 Task: Set the monthly savings to $4,000.
Action: Mouse moved to (297, 317)
Screenshot: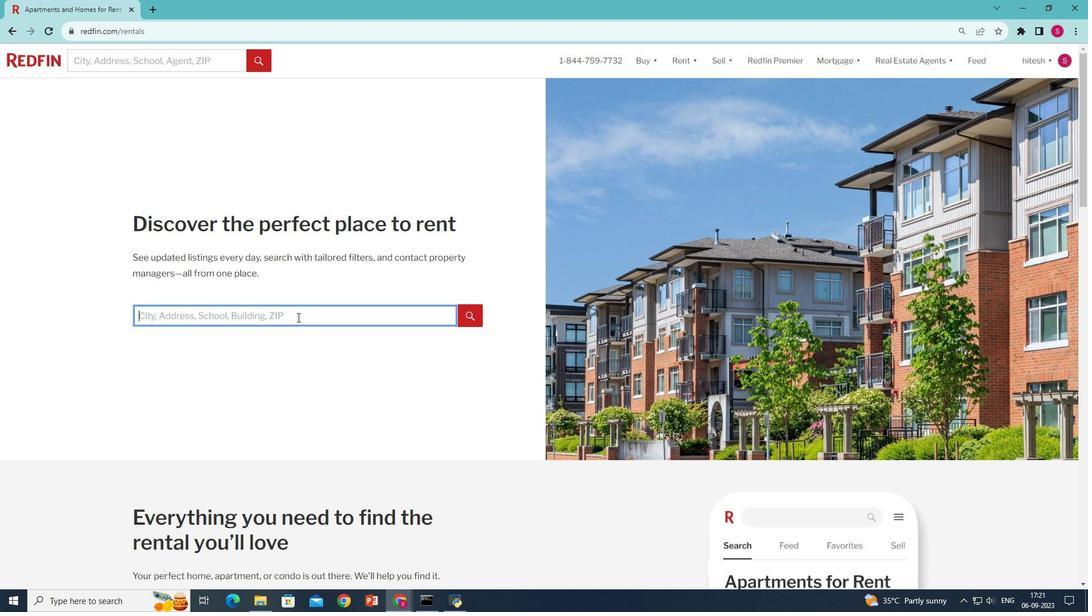 
Action: Mouse pressed left at (297, 317)
Screenshot: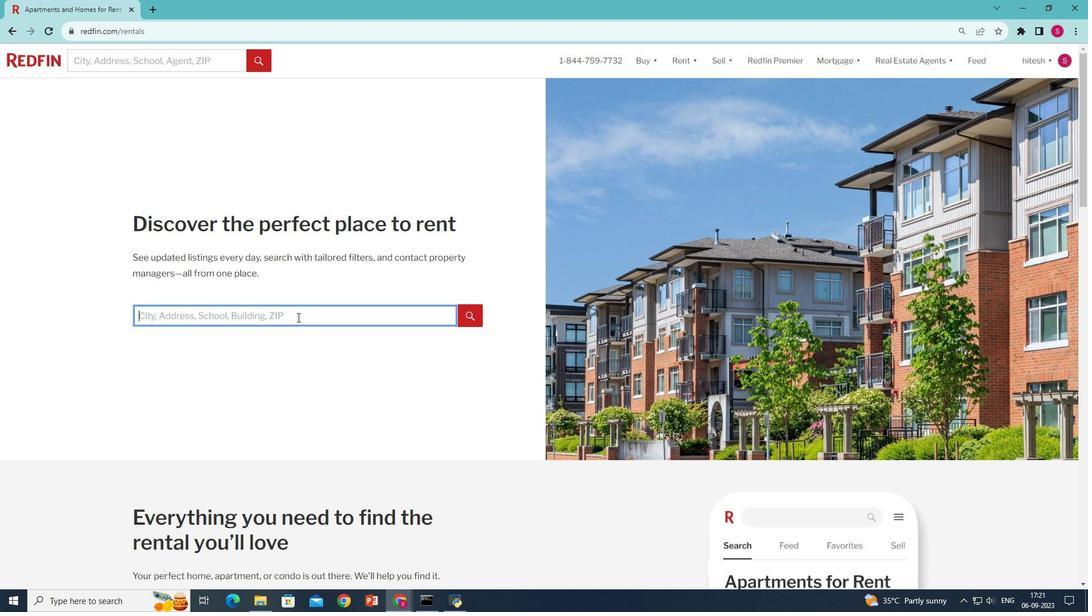 
Action: Key pressed <Key.shift>Nw<Key.backspace>ew<Key.space><Key.shift>York<Key.enter>
Screenshot: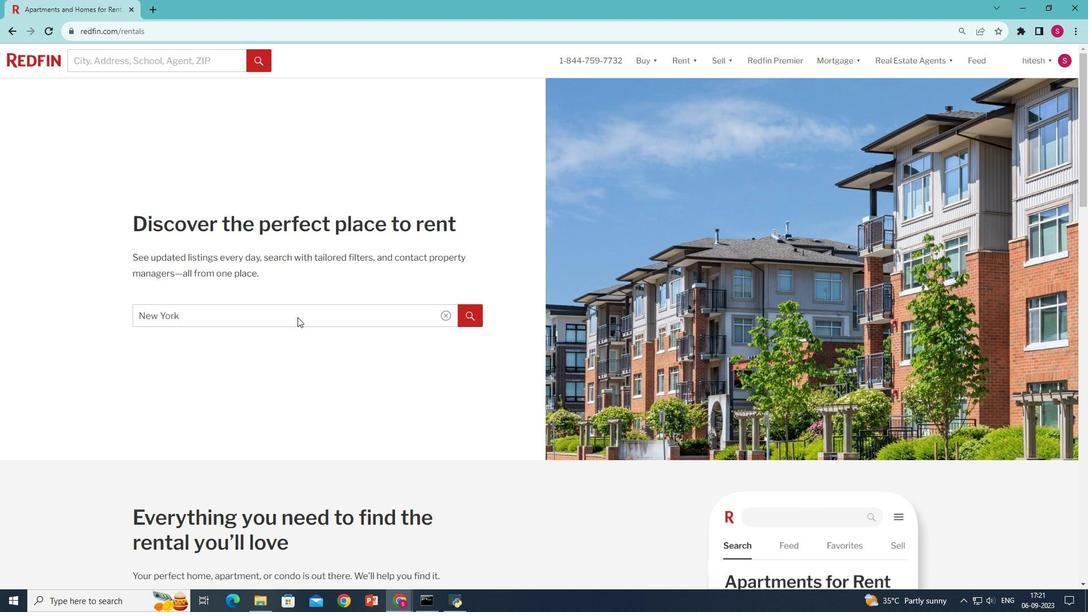 
Action: Mouse moved to (635, 157)
Screenshot: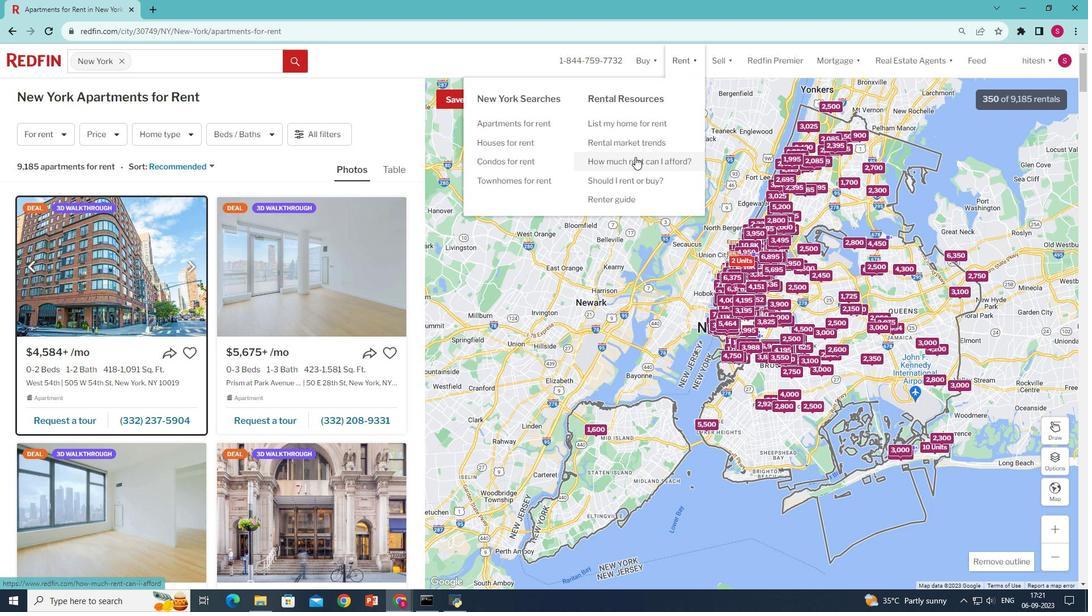 
Action: Mouse pressed left at (635, 157)
Screenshot: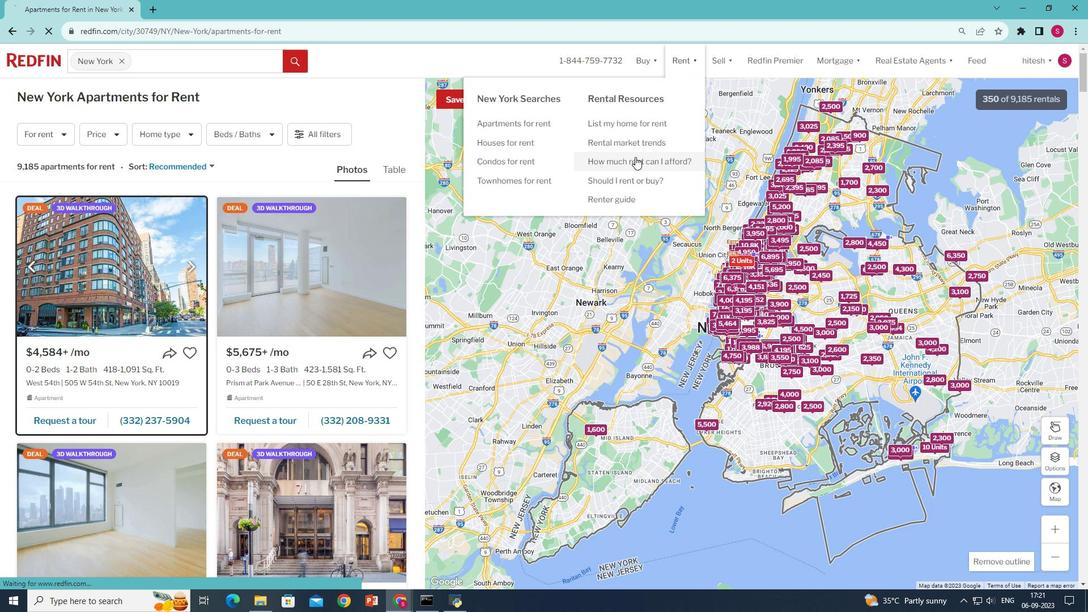 
Action: Mouse moved to (331, 301)
Screenshot: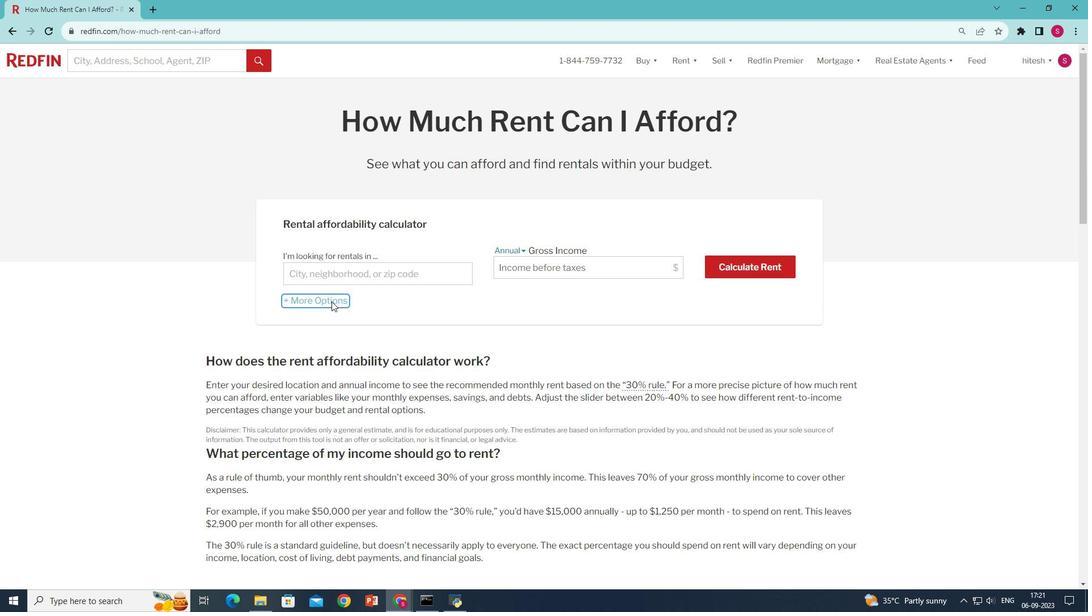 
Action: Mouse pressed left at (331, 301)
Screenshot: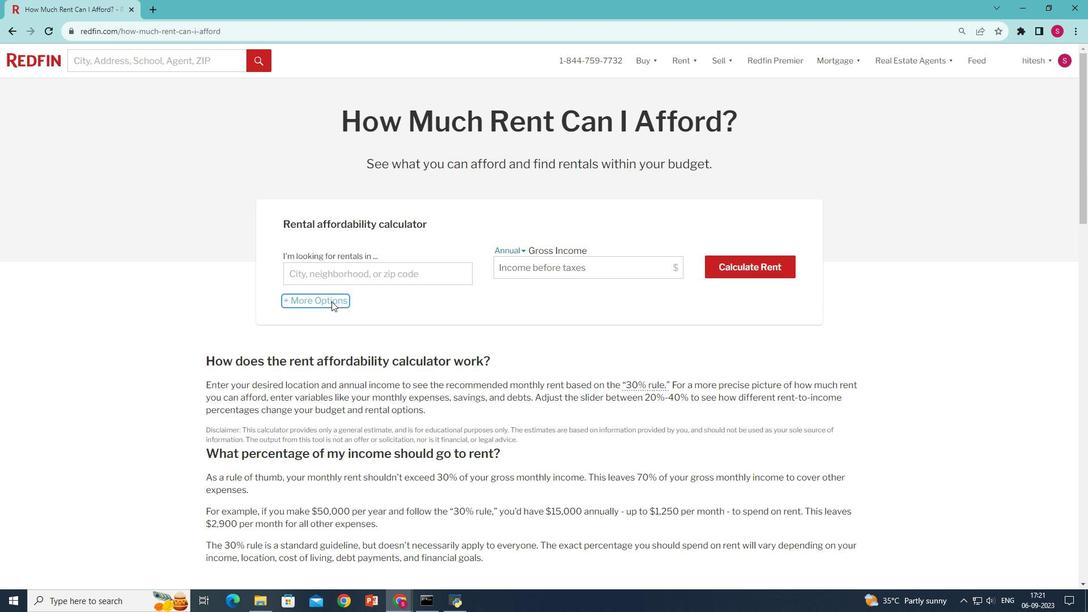 
Action: Mouse moved to (324, 401)
Screenshot: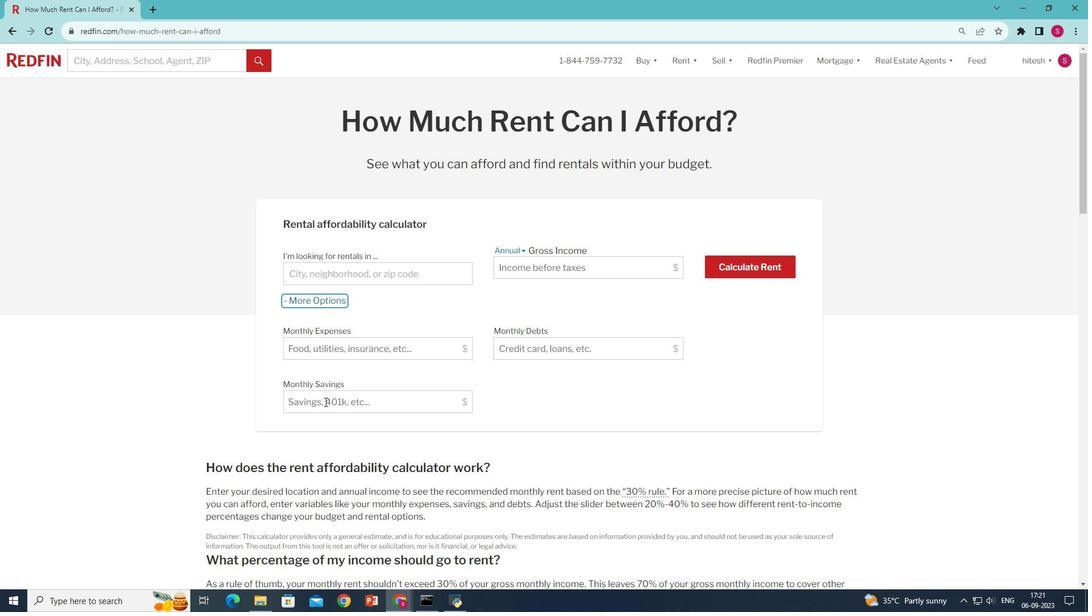 
Action: Mouse pressed left at (324, 401)
Screenshot: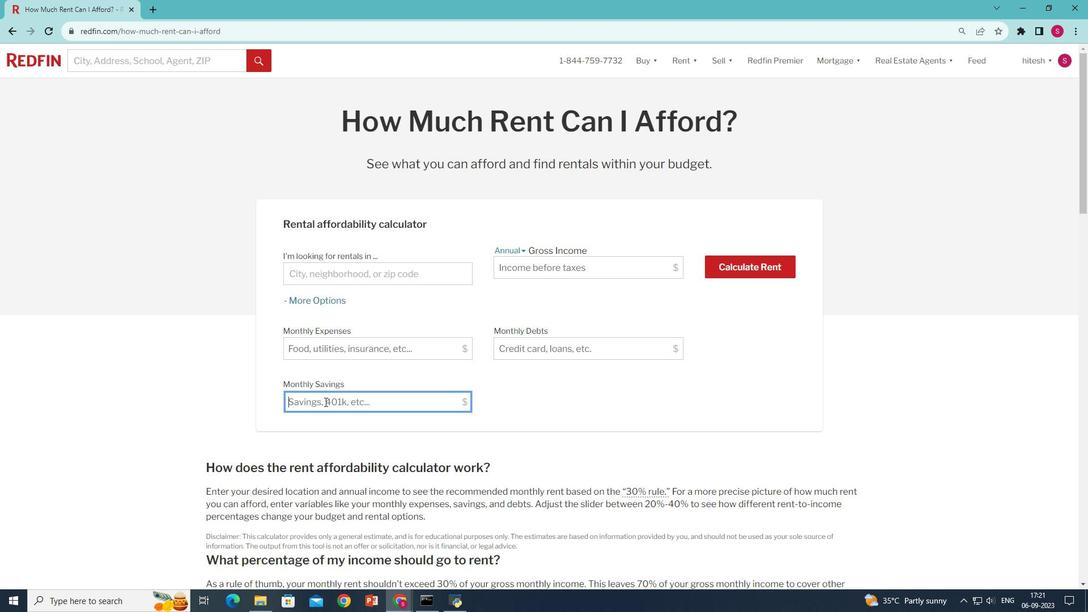 
Action: Key pressed 4000
Screenshot: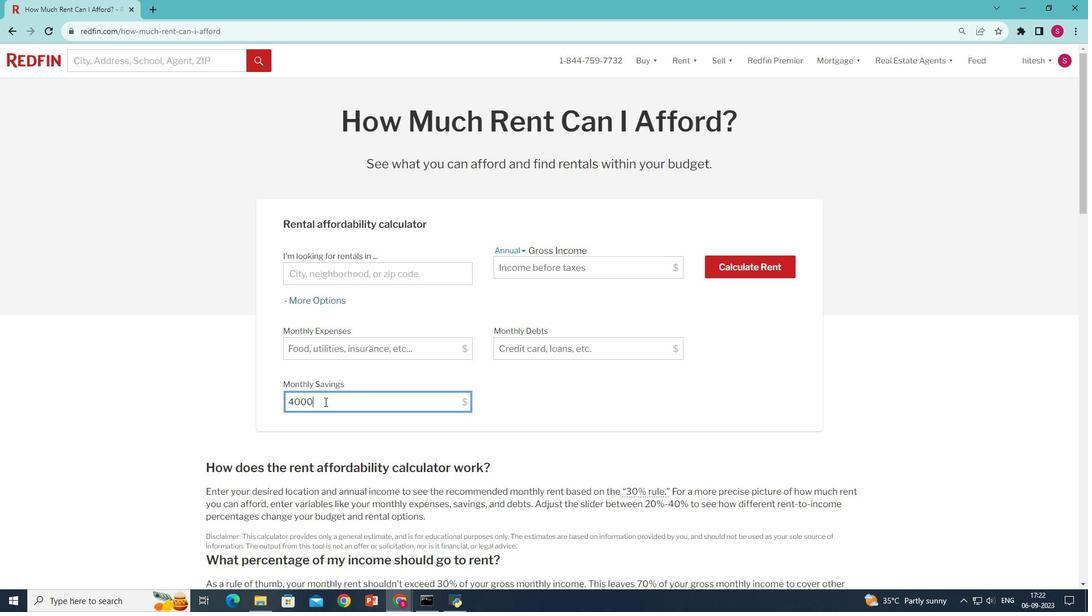 
Action: Mouse moved to (503, 400)
Screenshot: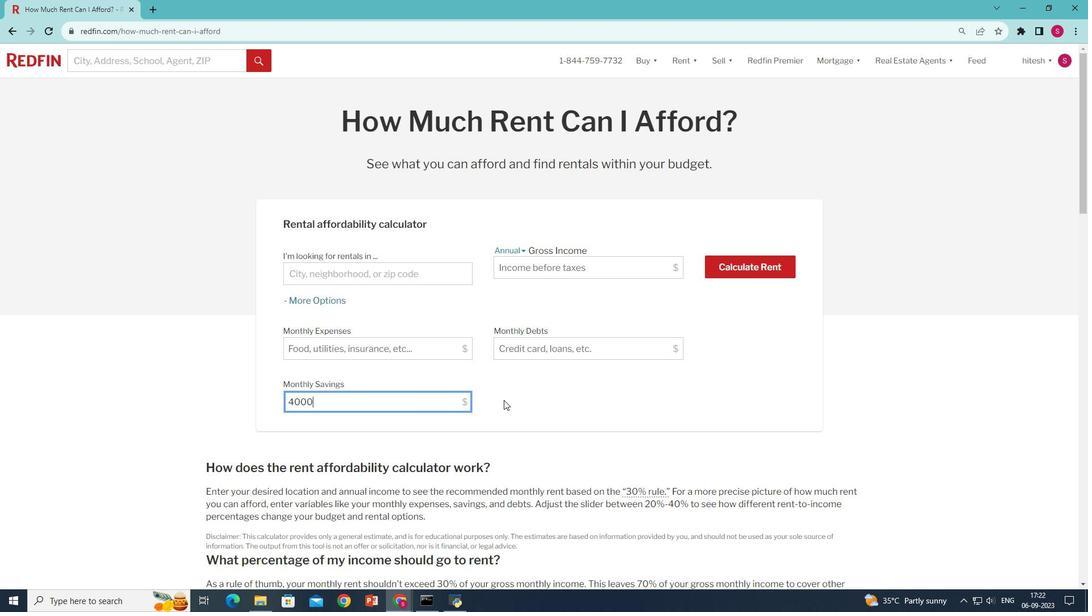 
